 Task: Check all photos of the first listing.
Action: Mouse moved to (602, 50)
Screenshot: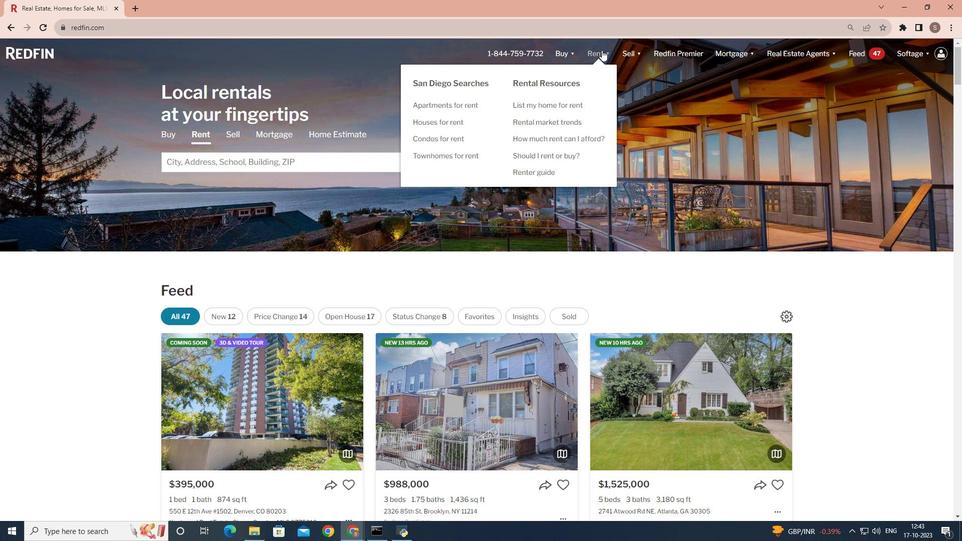 
Action: Mouse pressed left at (602, 50)
Screenshot: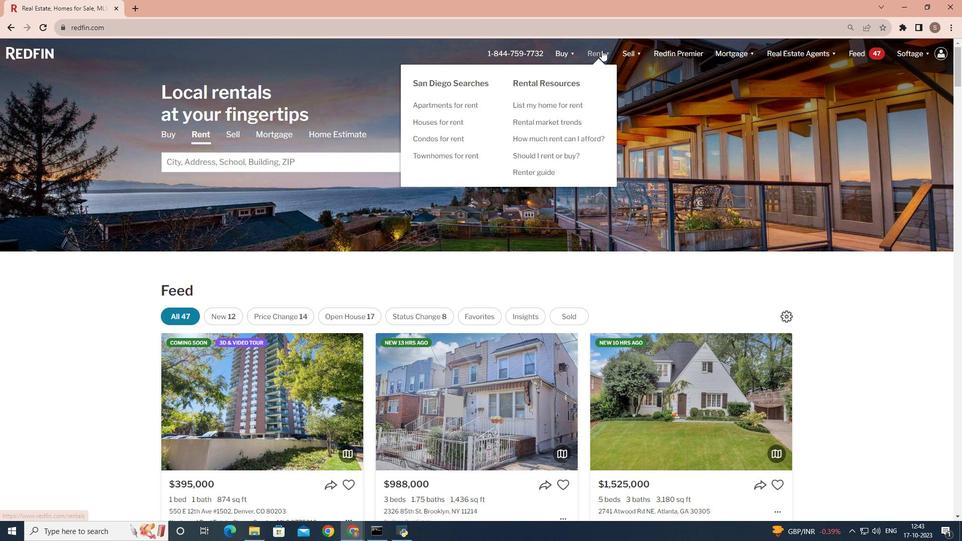
Action: Mouse moved to (179, 279)
Screenshot: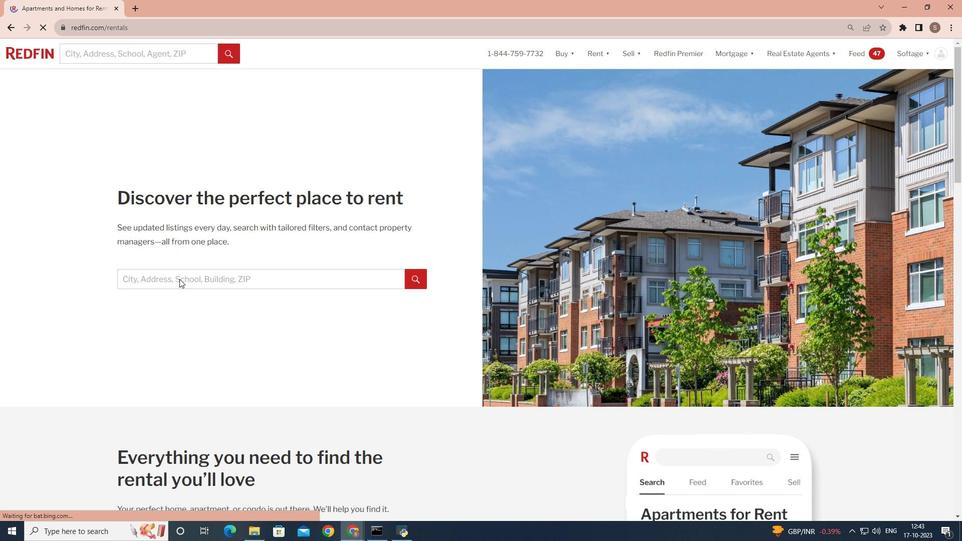
Action: Mouse pressed left at (179, 279)
Screenshot: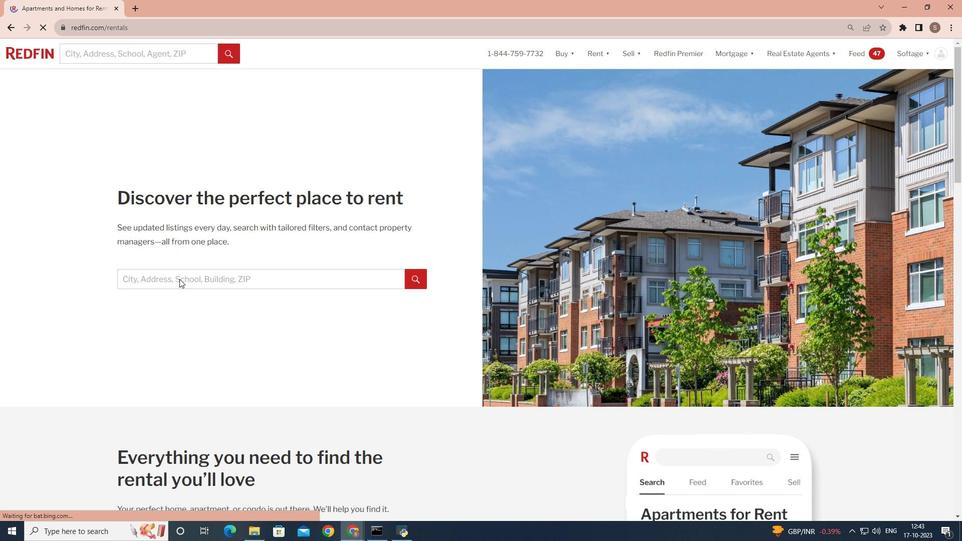 
Action: Mouse pressed left at (179, 279)
Screenshot: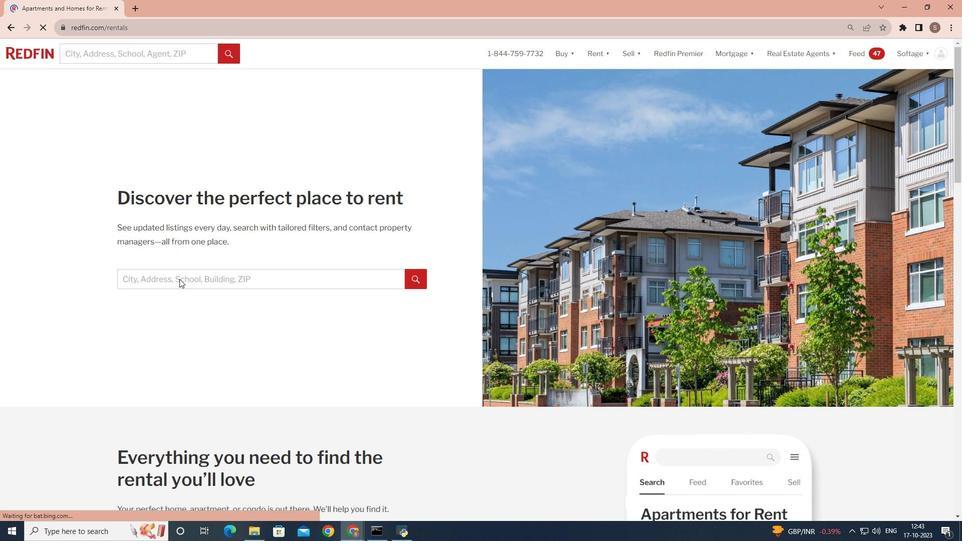
Action: Mouse pressed left at (179, 279)
Screenshot: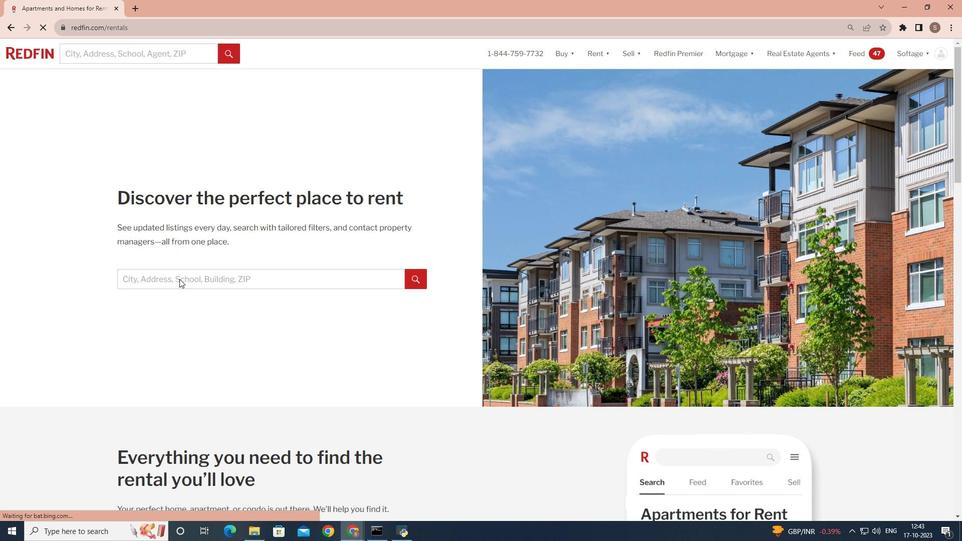 
Action: Mouse pressed left at (179, 279)
Screenshot: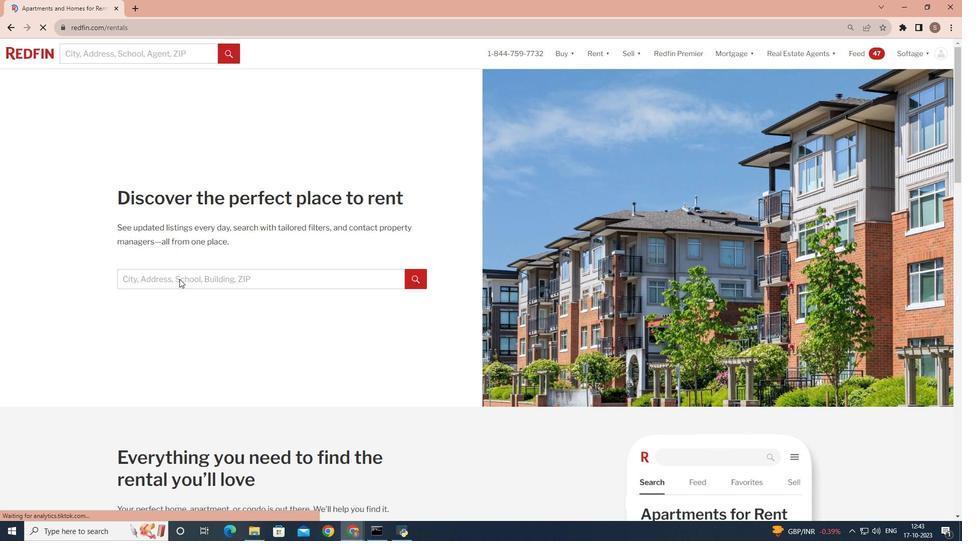 
Action: Mouse pressed left at (179, 279)
Screenshot: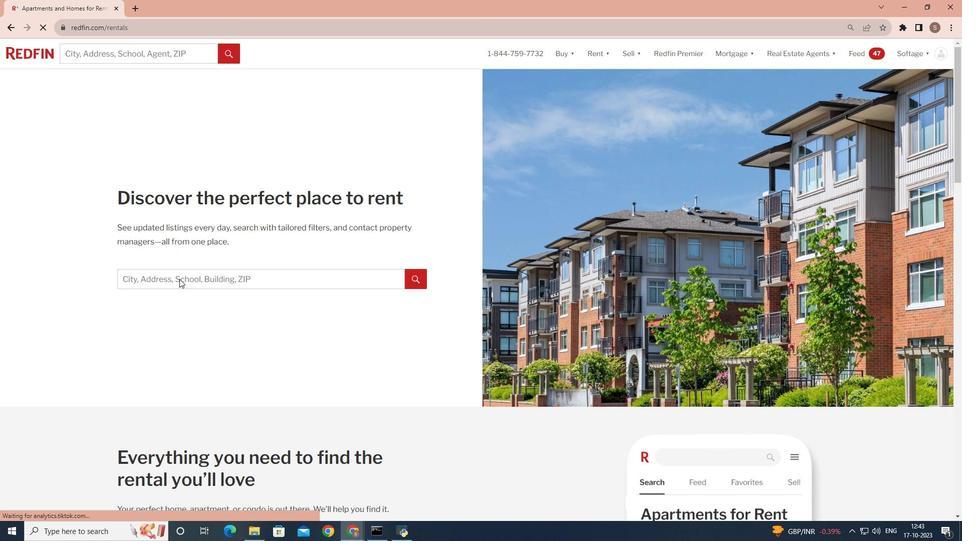 
Action: Mouse pressed left at (179, 279)
Screenshot: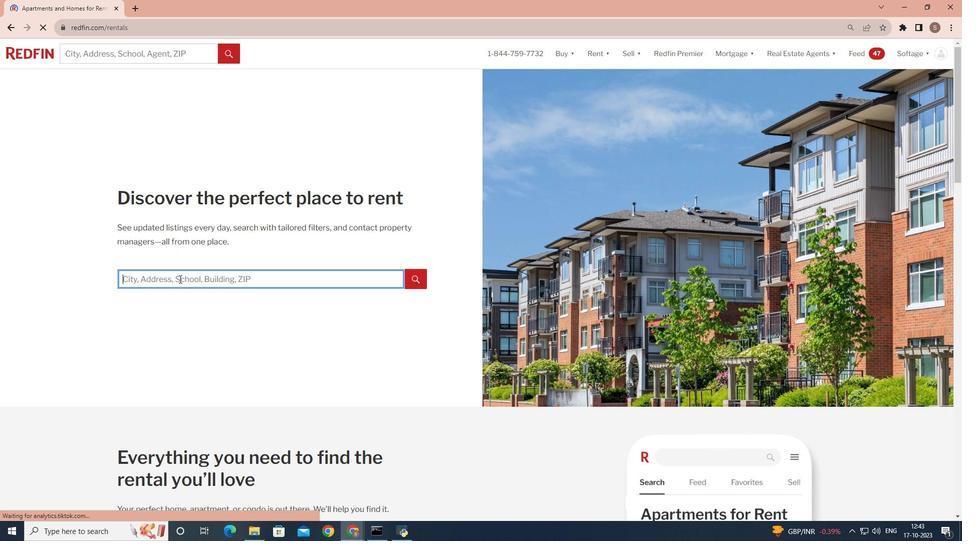 
Action: Key pressed <Key.shift>San<Key.space><Key.shift>Diego
Screenshot: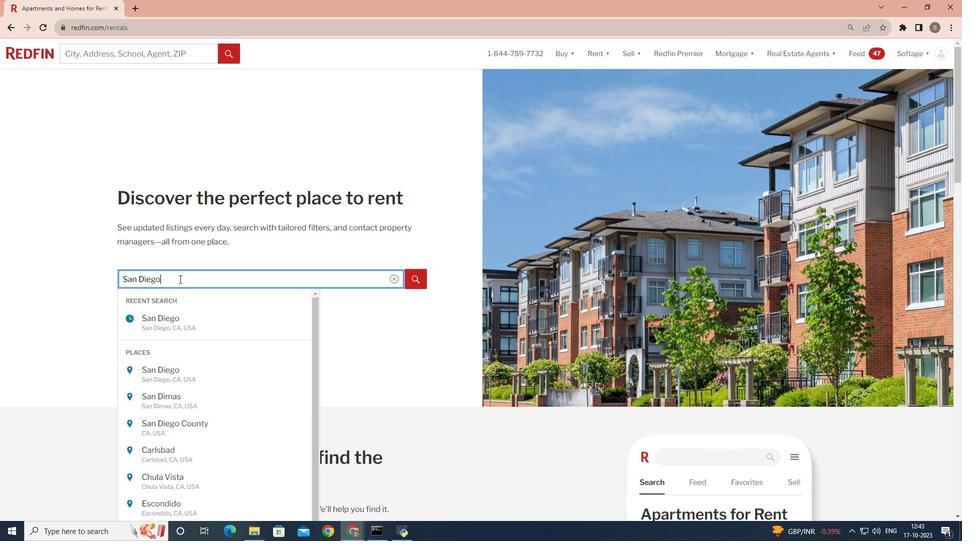 
Action: Mouse moved to (413, 275)
Screenshot: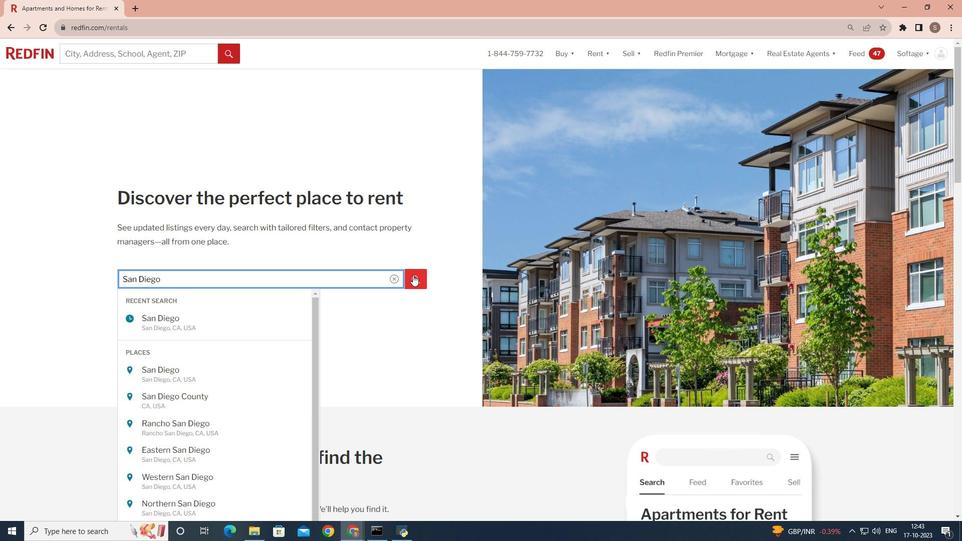 
Action: Mouse pressed left at (413, 275)
Screenshot: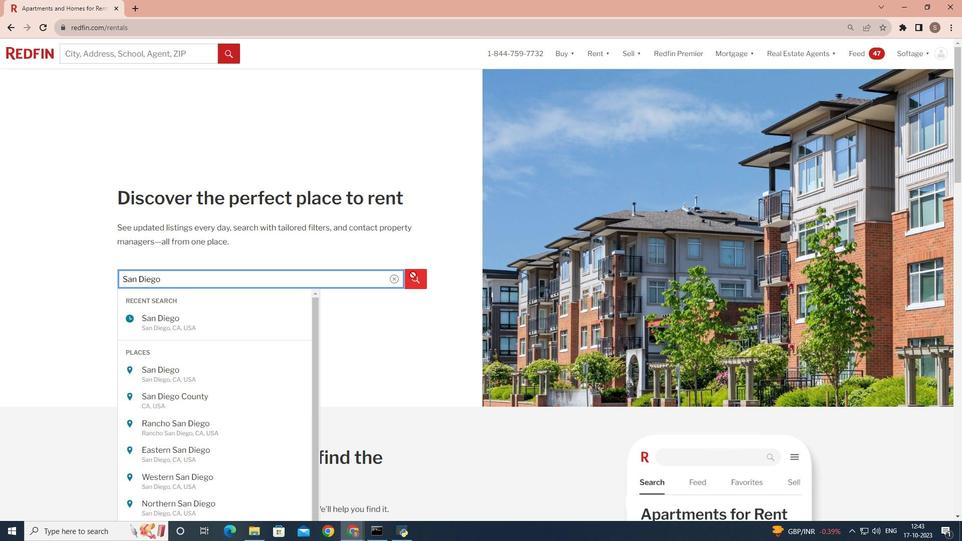 
Action: Mouse moved to (662, 257)
Screenshot: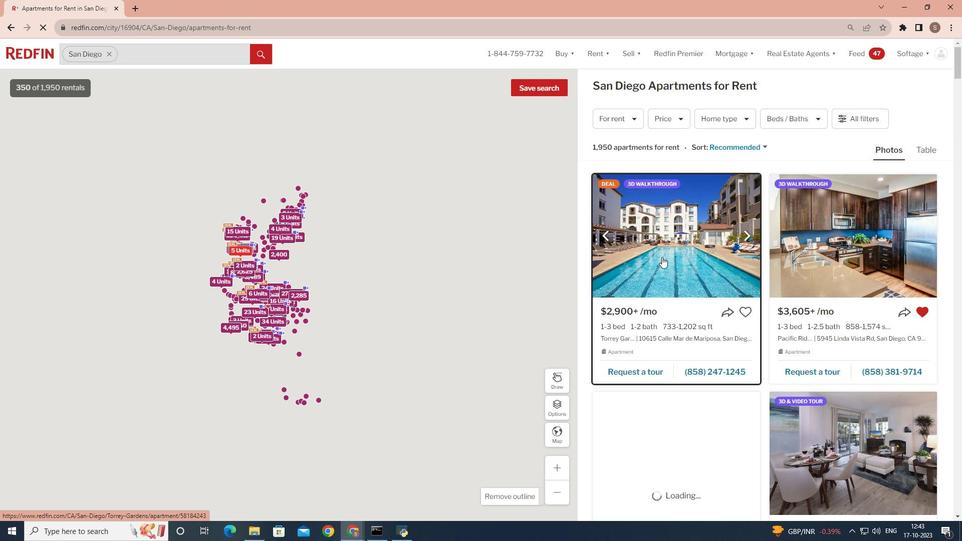 
Action: Mouse pressed left at (662, 257)
Screenshot: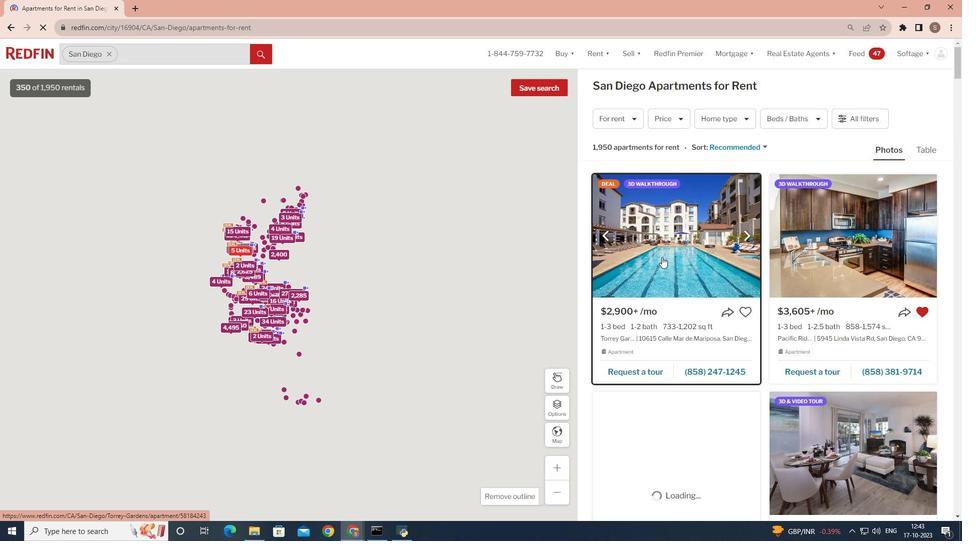 
Action: Mouse moved to (681, 316)
Screenshot: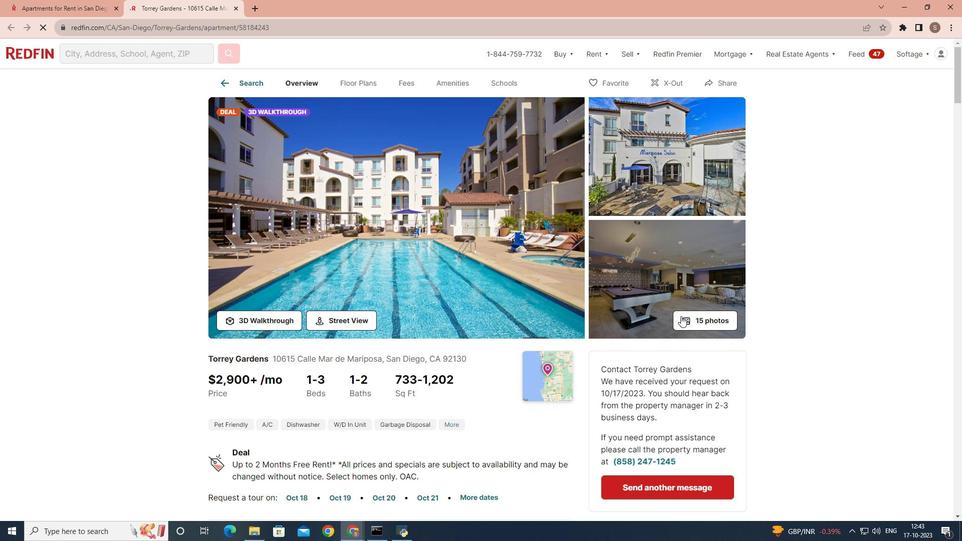 
Action: Mouse pressed left at (681, 316)
Screenshot: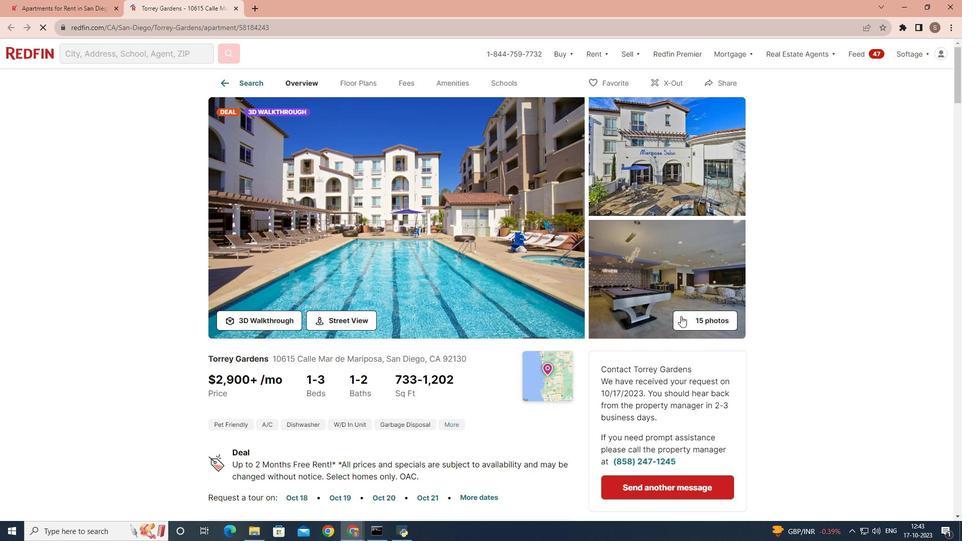 
Action: Mouse moved to (903, 283)
Screenshot: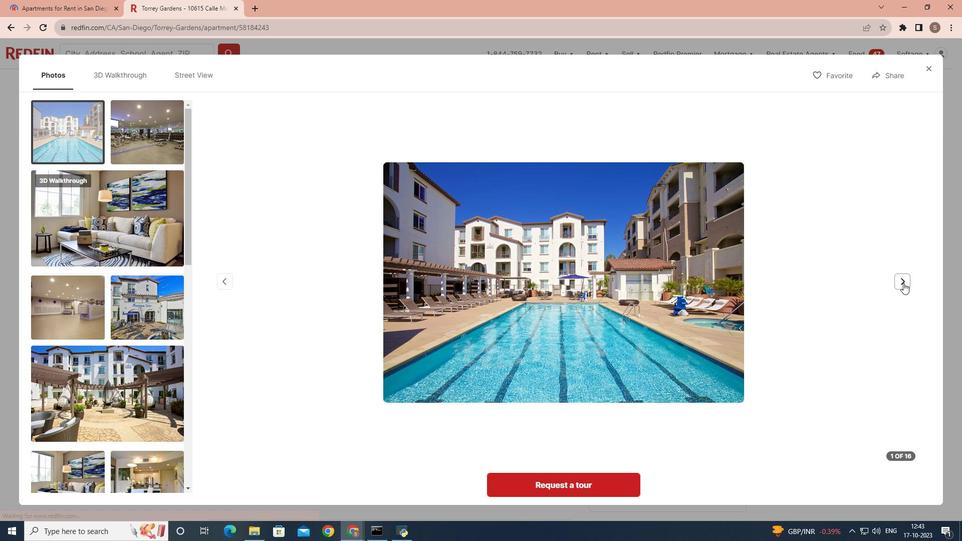 
Action: Mouse pressed left at (903, 283)
Screenshot: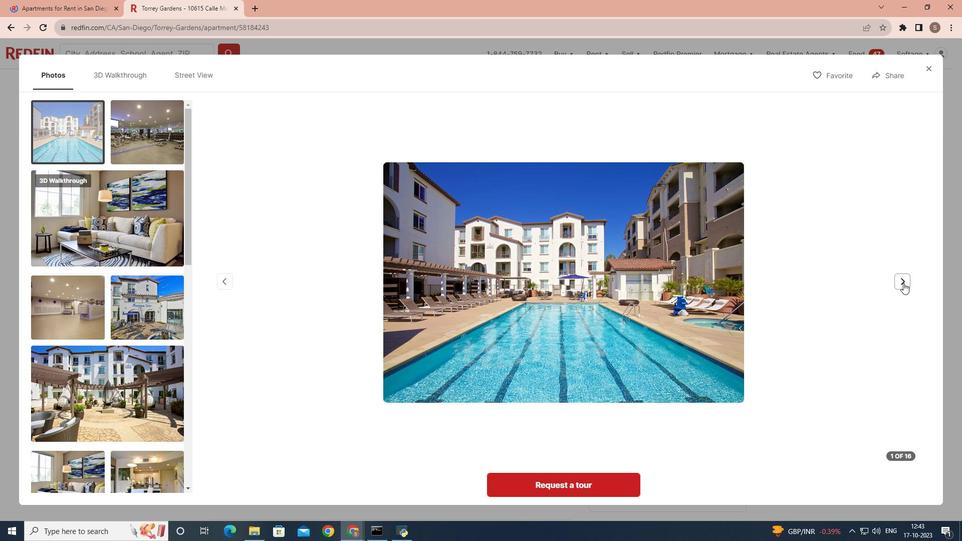 
Action: Mouse pressed left at (903, 283)
Screenshot: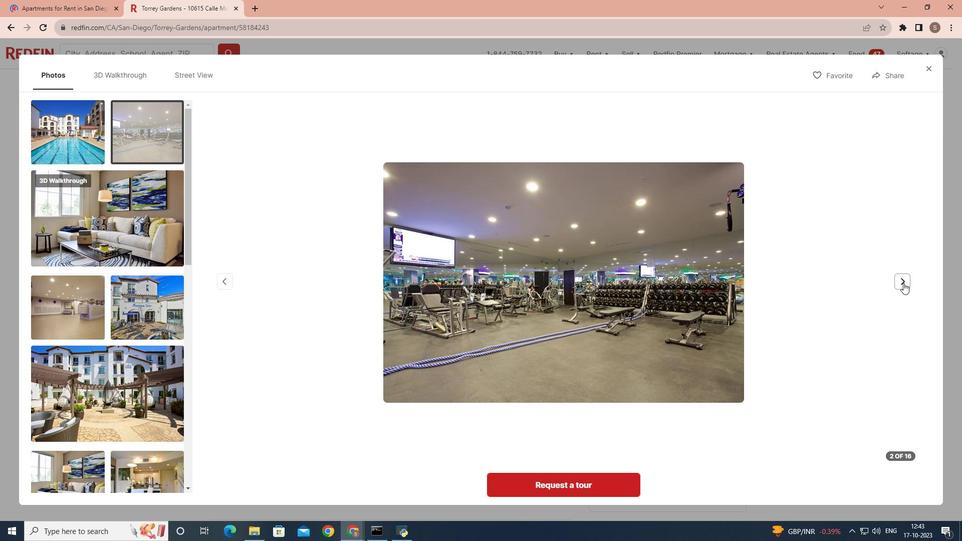 
Action: Mouse pressed left at (903, 283)
Screenshot: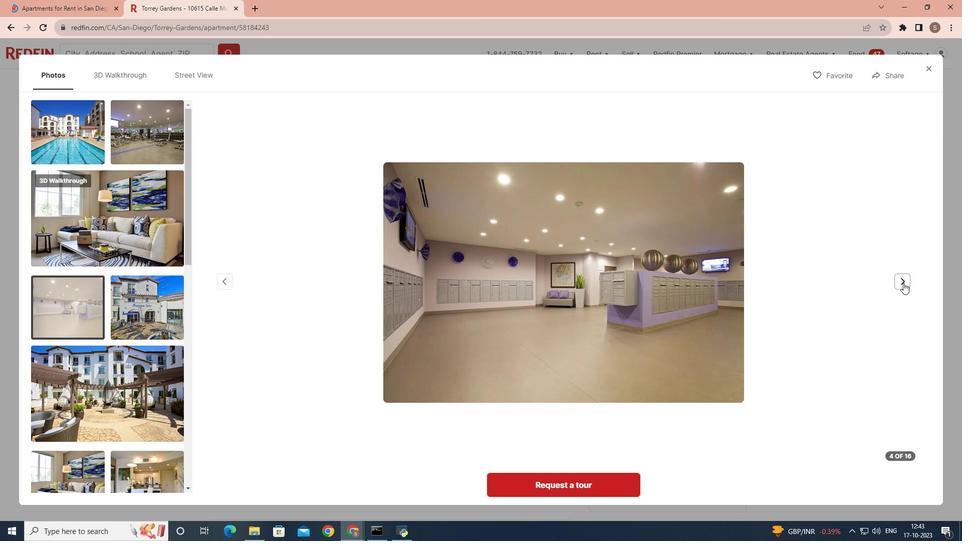 
Action: Mouse pressed left at (903, 283)
Screenshot: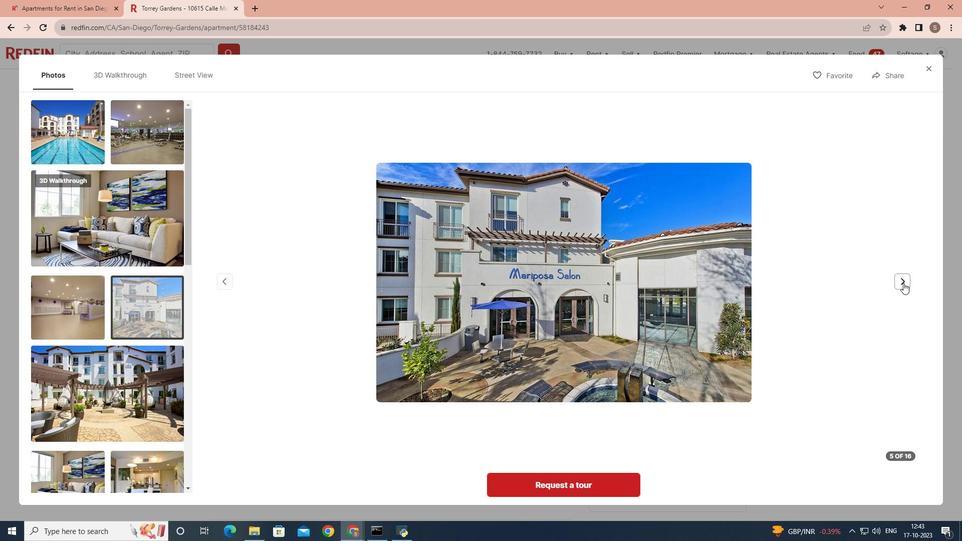 
Action: Mouse pressed left at (903, 283)
Screenshot: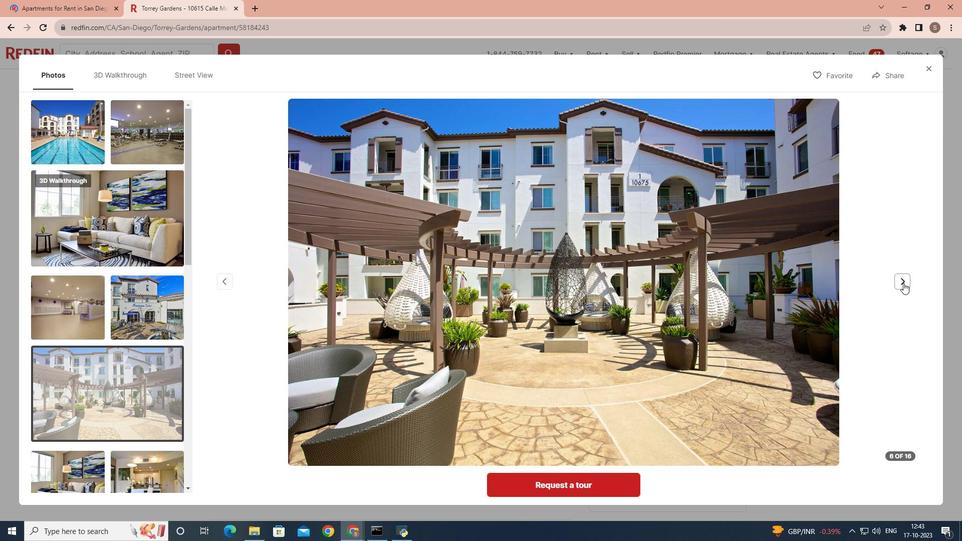 
Action: Mouse pressed left at (903, 283)
Screenshot: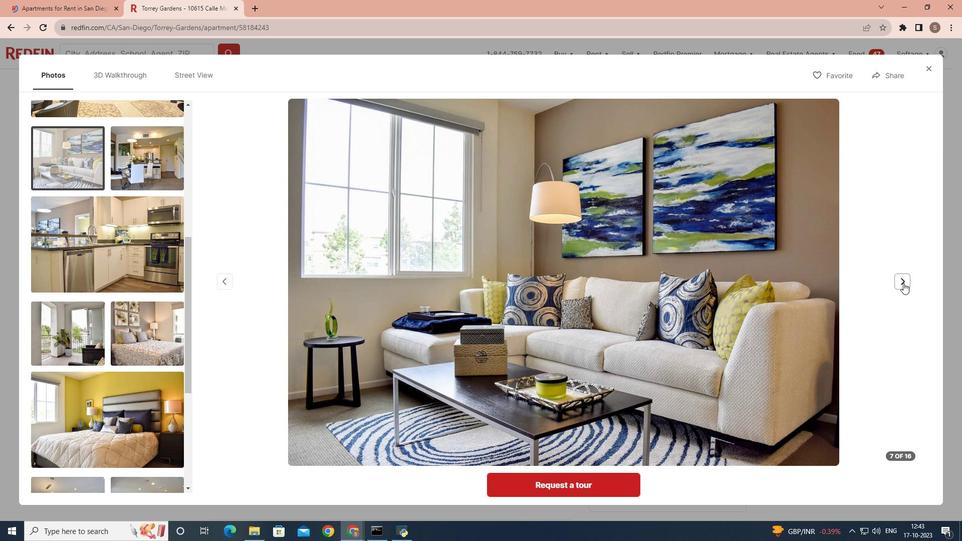
Action: Mouse pressed left at (903, 283)
Screenshot: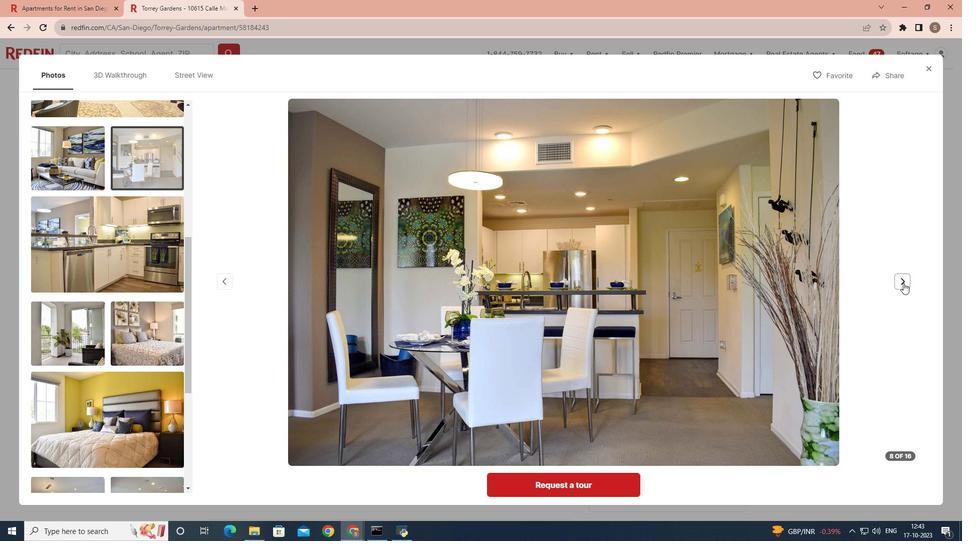 
Action: Mouse pressed left at (903, 283)
Screenshot: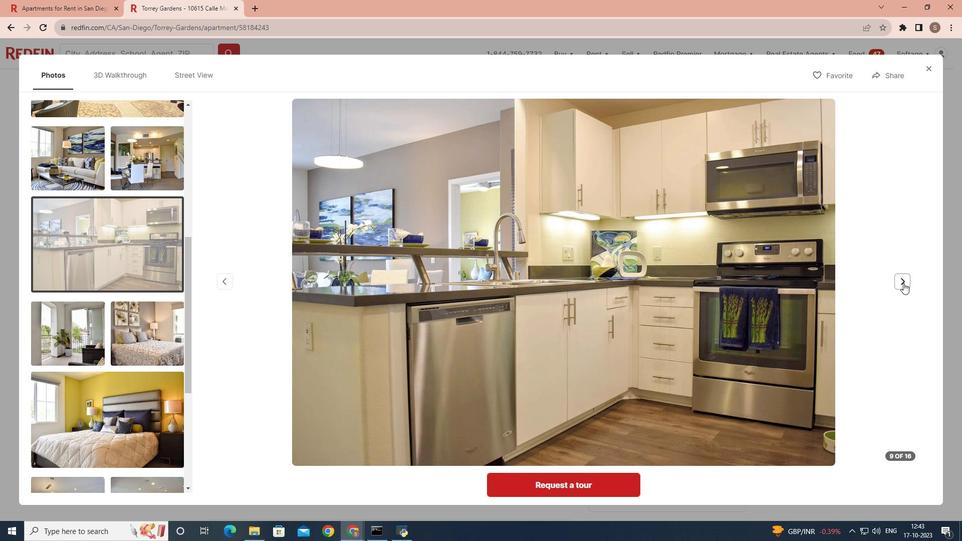 
Action: Mouse pressed left at (903, 283)
Screenshot: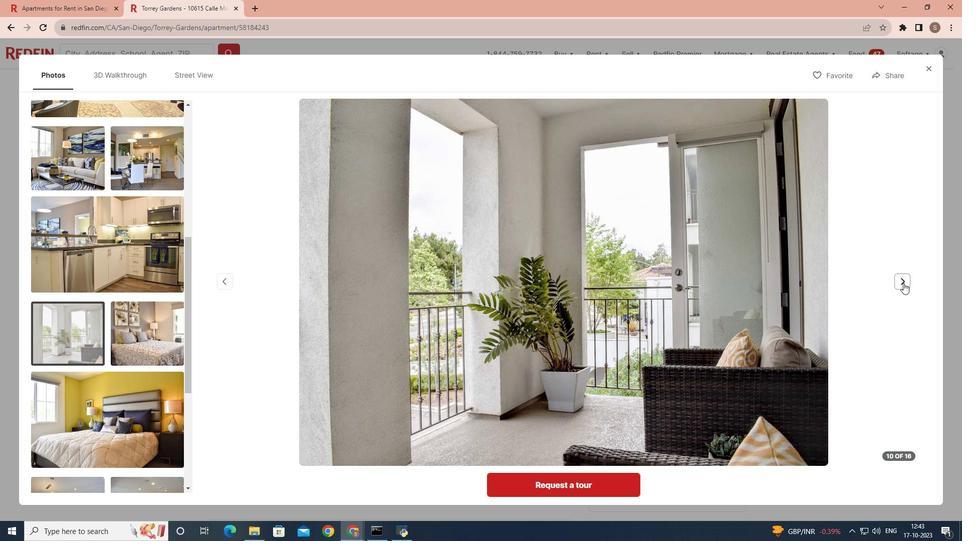 
Action: Mouse moved to (904, 283)
Screenshot: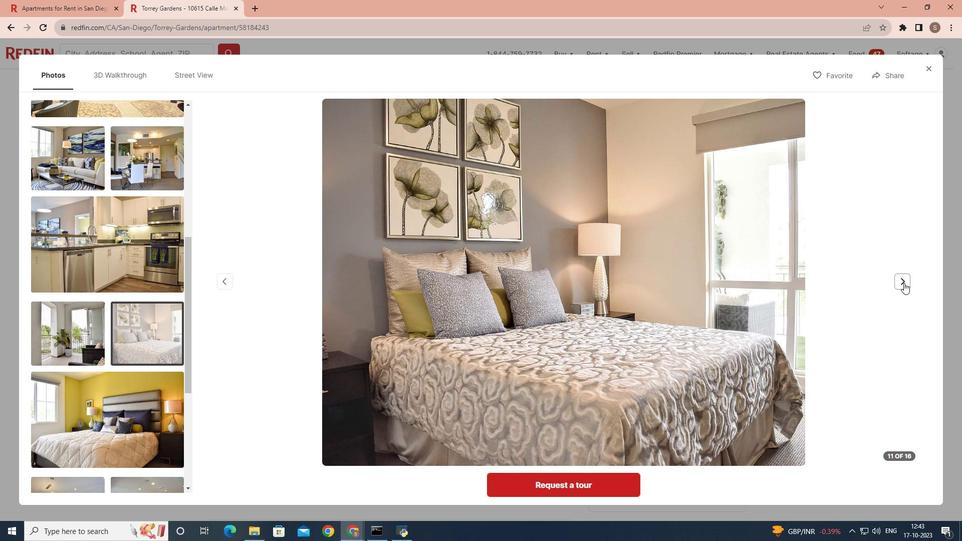 
Action: Mouse pressed left at (904, 283)
Screenshot: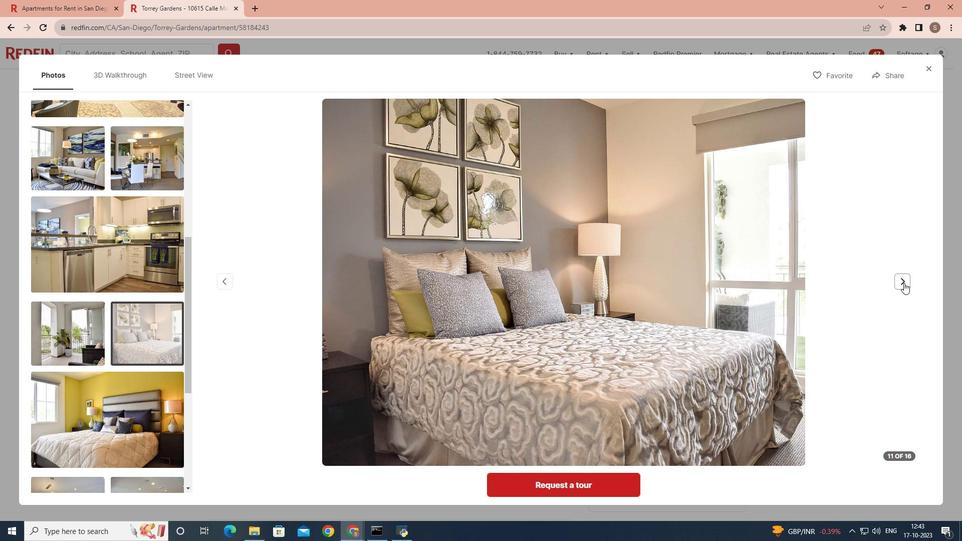 
Action: Mouse pressed left at (904, 283)
Screenshot: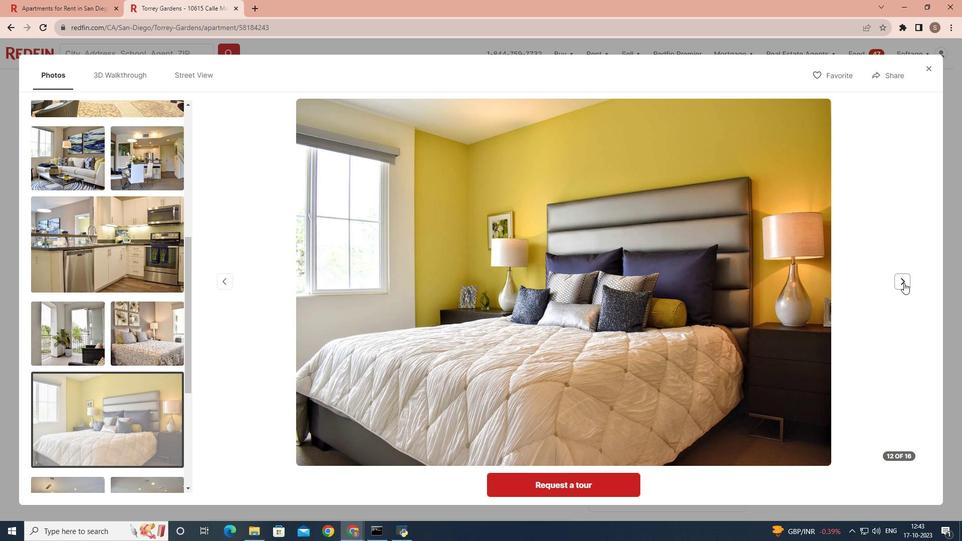 
Action: Mouse pressed left at (904, 283)
Screenshot: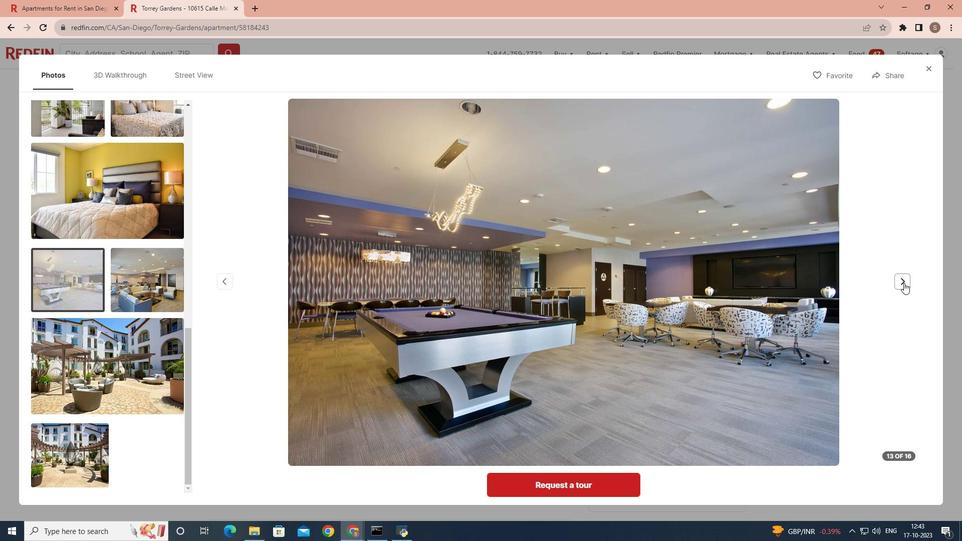 
Action: Mouse pressed left at (904, 283)
Screenshot: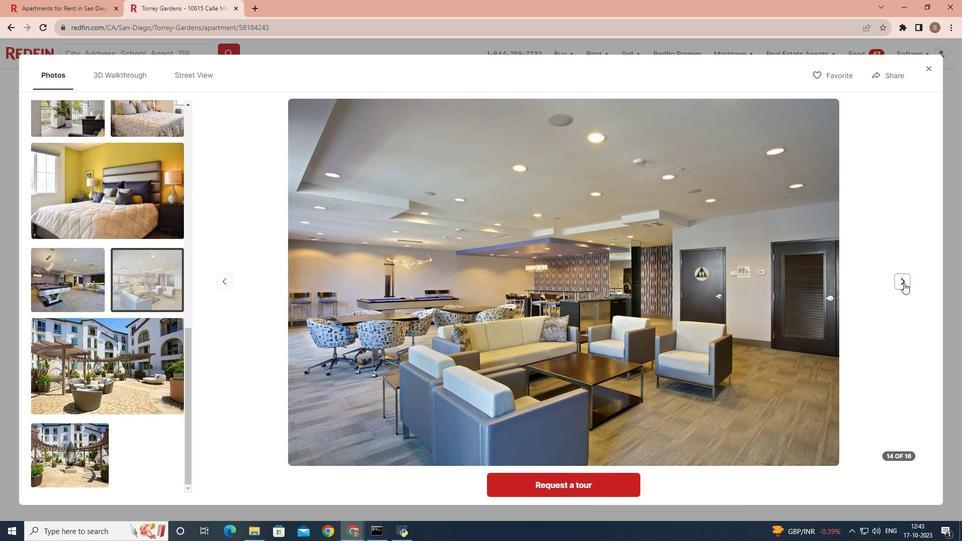 
Action: Mouse pressed left at (904, 283)
Screenshot: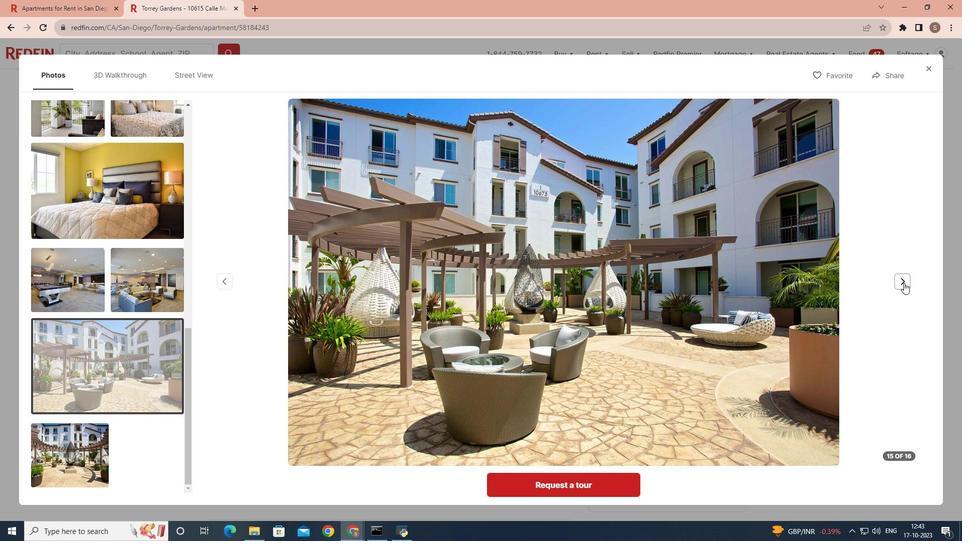 
Action: Mouse moved to (904, 282)
Screenshot: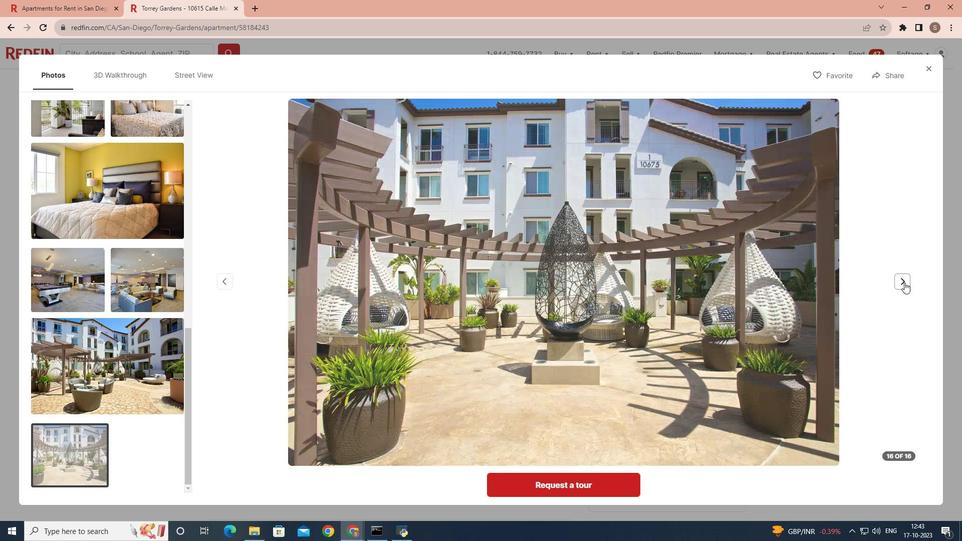 
